 Task: Update the beds of the saved search to 5+.
Action: Mouse moved to (884, 147)
Screenshot: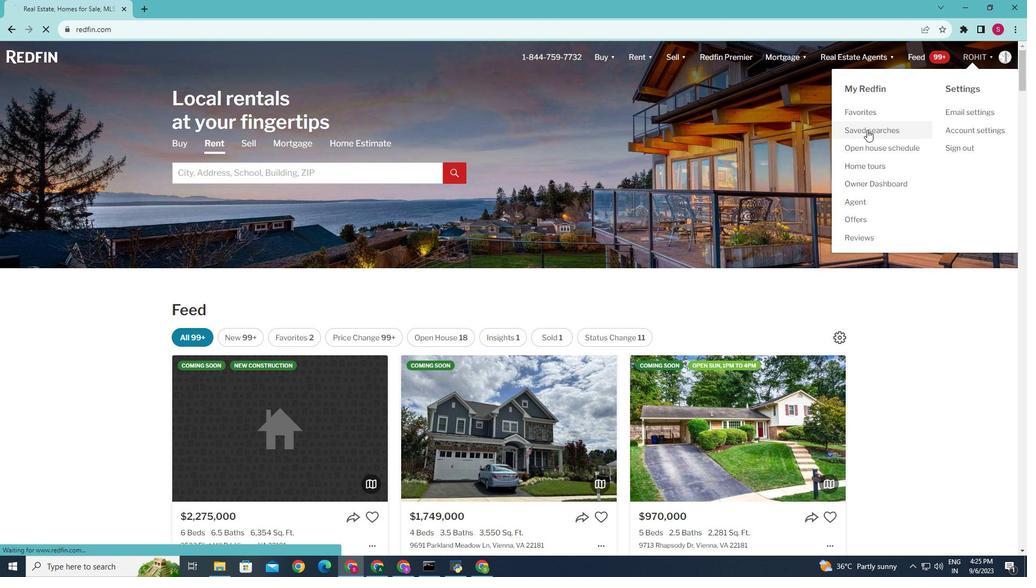 
Action: Mouse pressed left at (884, 147)
Screenshot: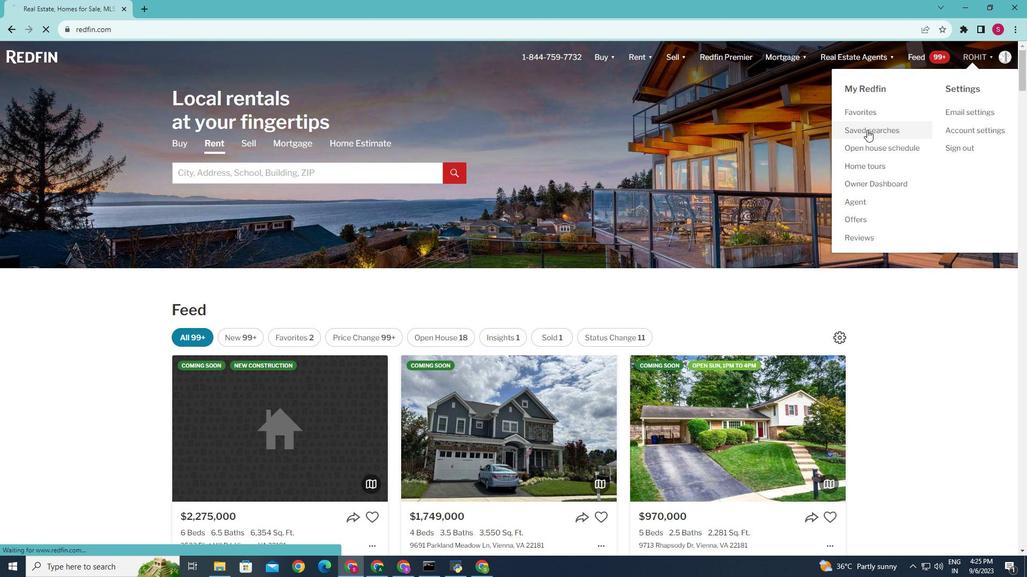
Action: Mouse moved to (352, 278)
Screenshot: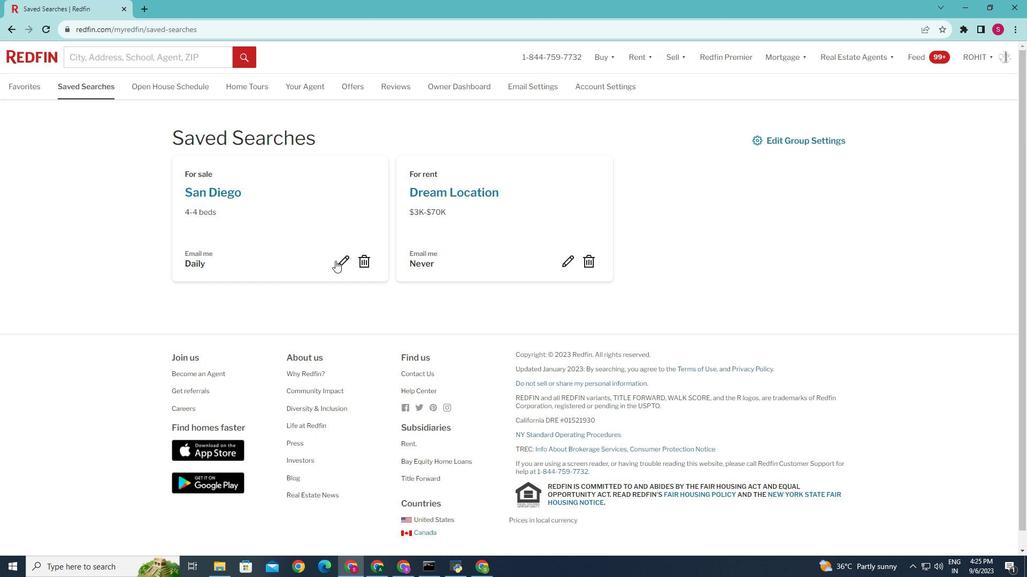 
Action: Mouse pressed left at (352, 278)
Screenshot: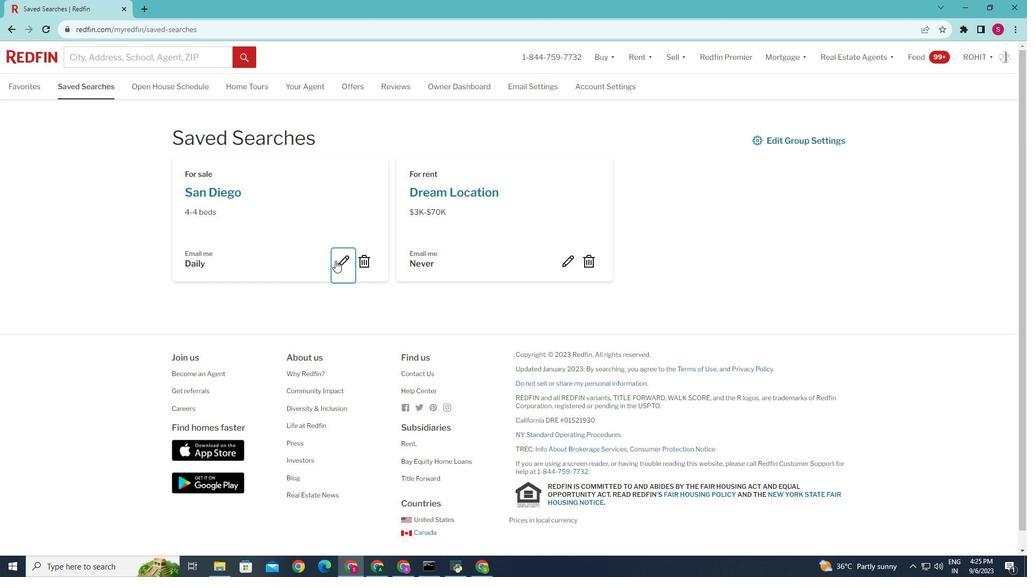 
Action: Mouse moved to (525, 369)
Screenshot: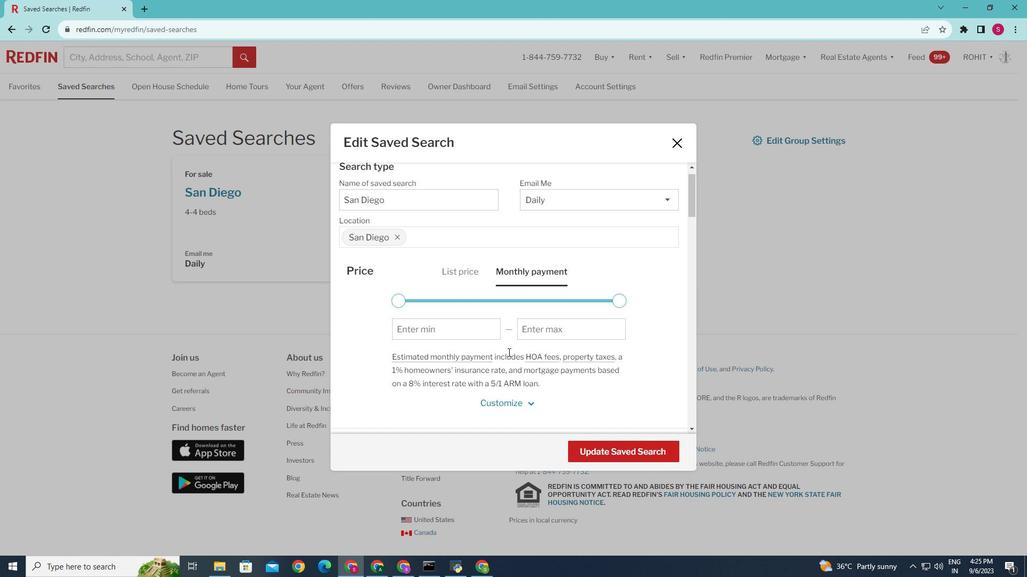 
Action: Mouse scrolled (525, 369) with delta (0, 0)
Screenshot: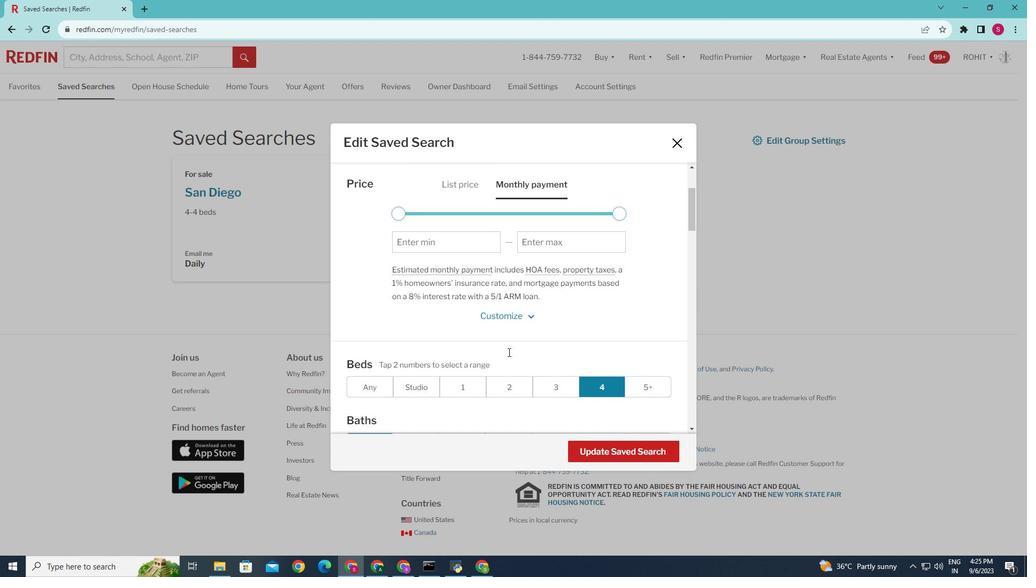 
Action: Mouse scrolled (525, 369) with delta (0, 0)
Screenshot: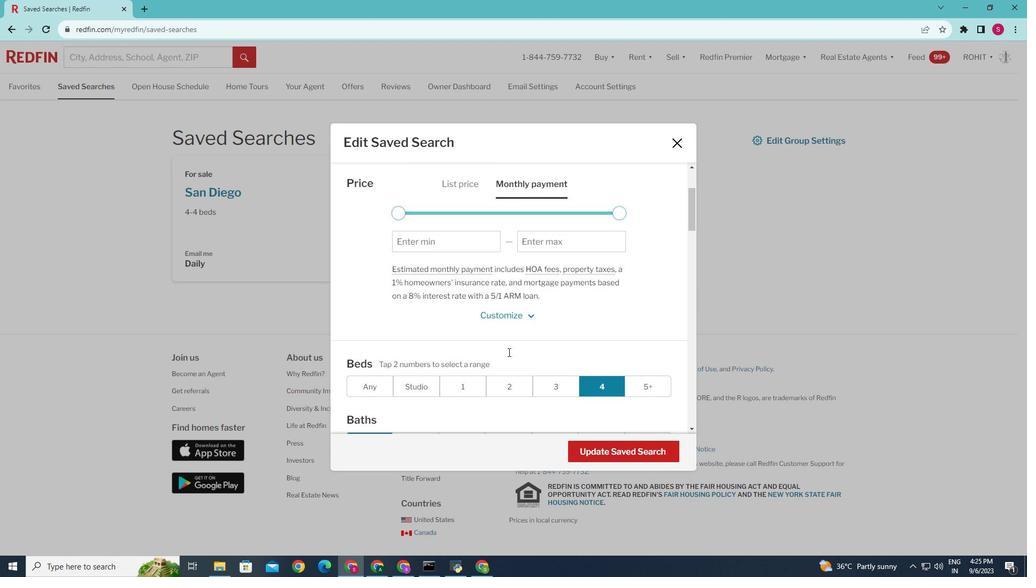 
Action: Mouse scrolled (525, 369) with delta (0, 0)
Screenshot: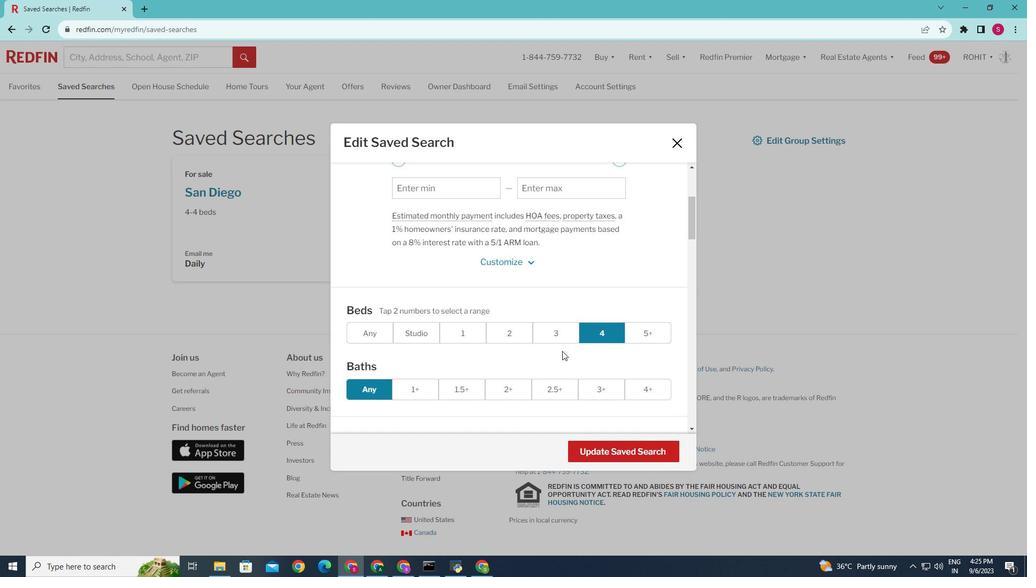 
Action: Mouse moved to (661, 347)
Screenshot: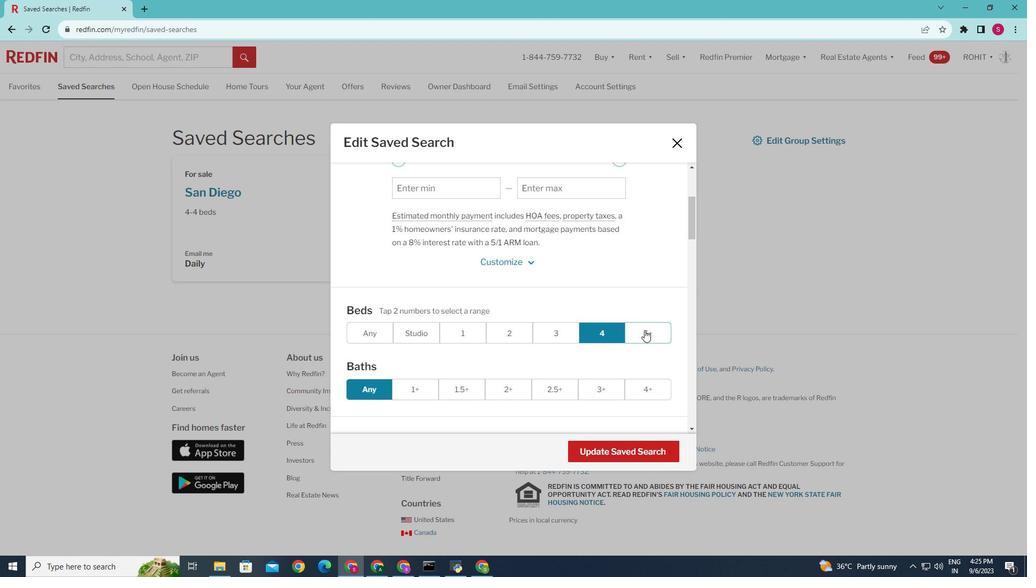 
Action: Mouse pressed left at (661, 347)
Screenshot: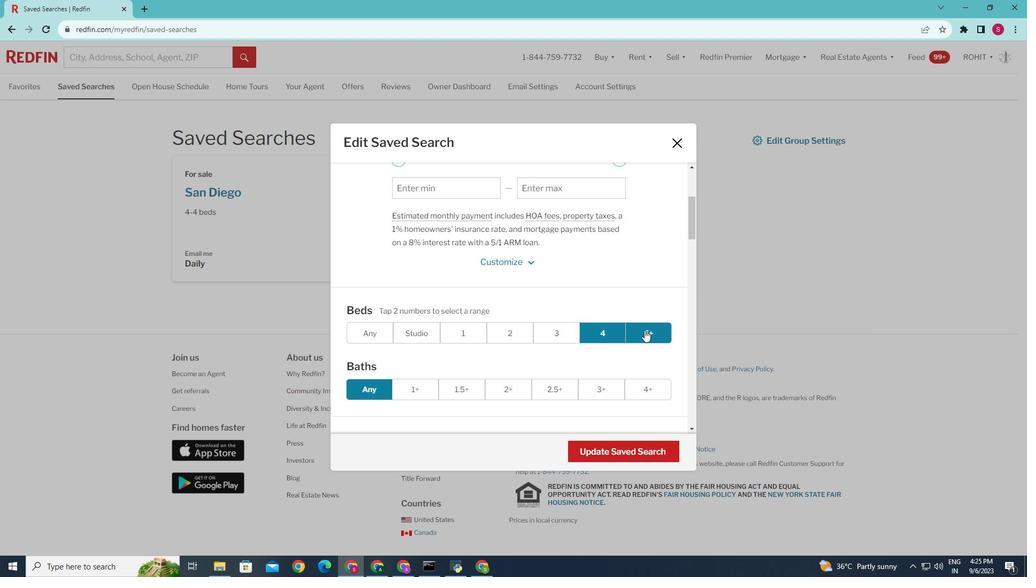 
Action: Mouse pressed left at (661, 347)
Screenshot: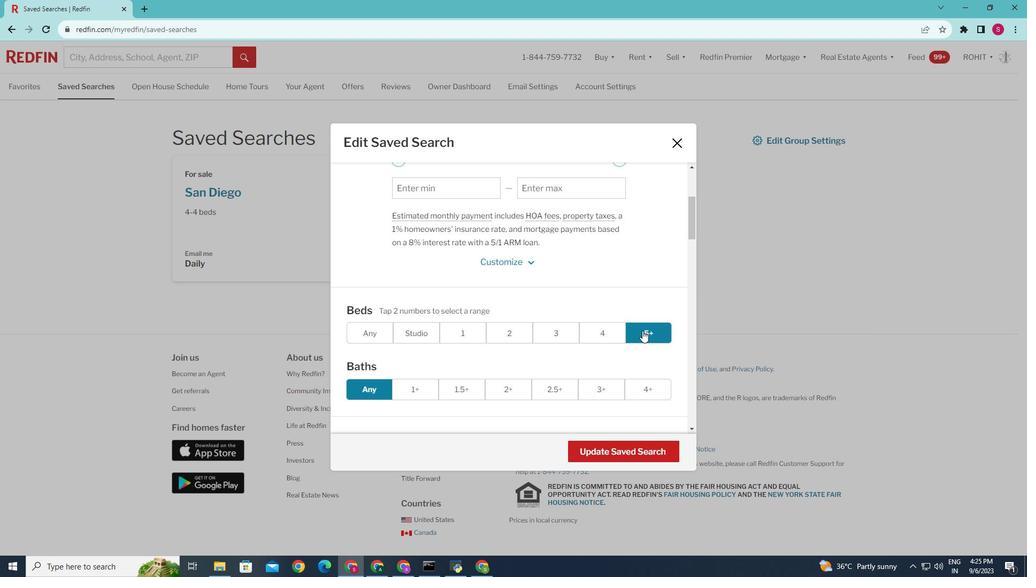 
Action: Mouse moved to (632, 470)
Screenshot: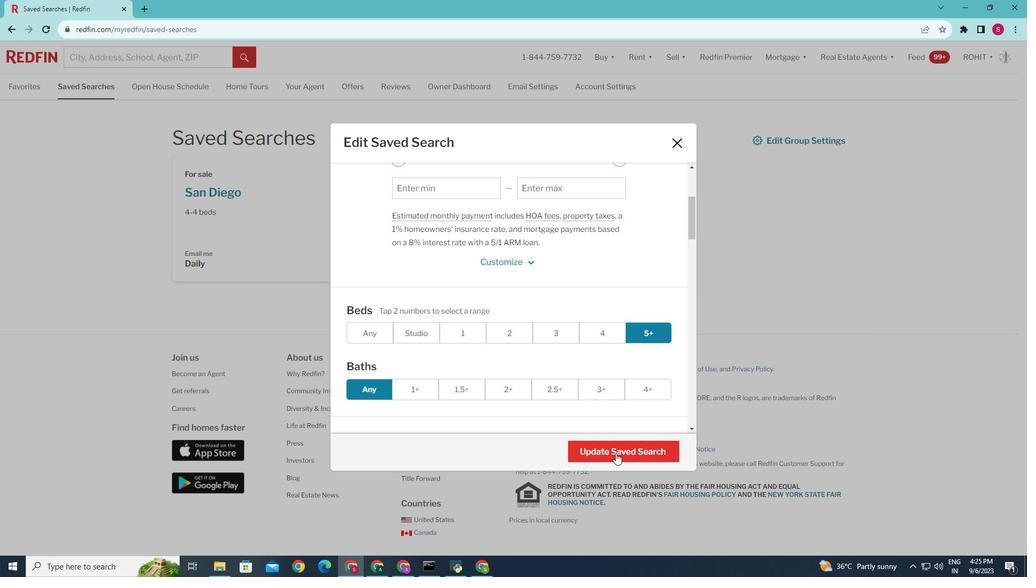 
Action: Mouse pressed left at (632, 470)
Screenshot: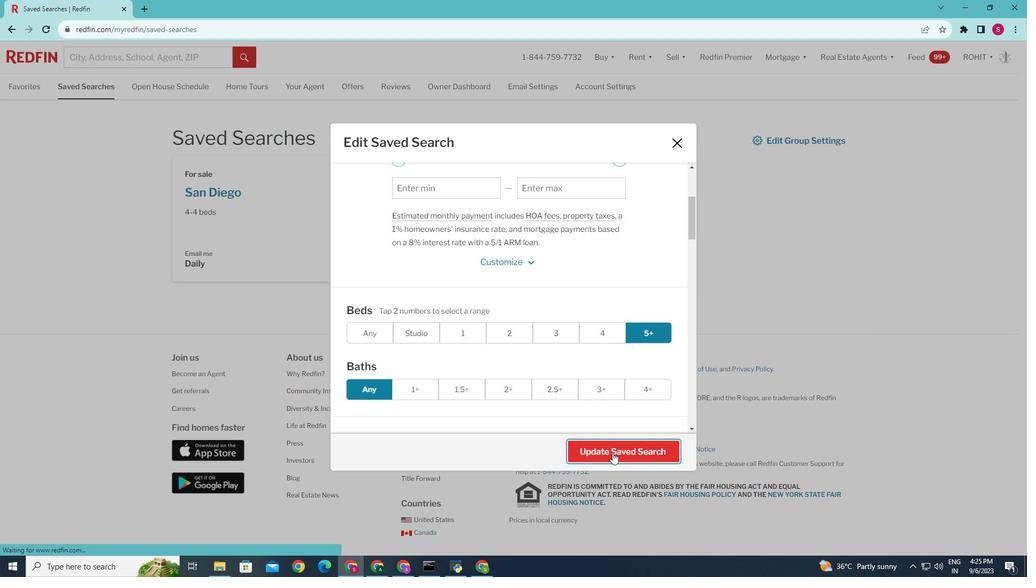 
Action: Mouse moved to (629, 470)
Screenshot: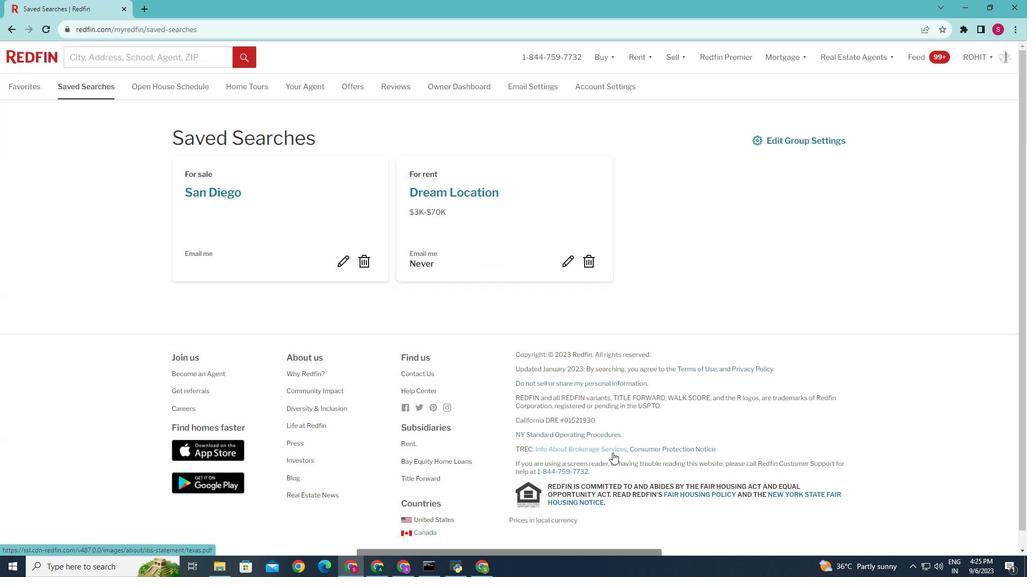 
